 Task: In the Contact  Ellie.Carter@nachi-fujikoshi.co.jp, schedule and save the meeting with title: 'Introducing Our Products and Services ', Select date: '27 July, 2023', select start time: 5:00:PM. Add location in person New York with meeting description: Kindly join this meeting to understand Product Demo and Service Presentation.. Logged in from softage.1@softage.net
Action: Mouse moved to (93, 61)
Screenshot: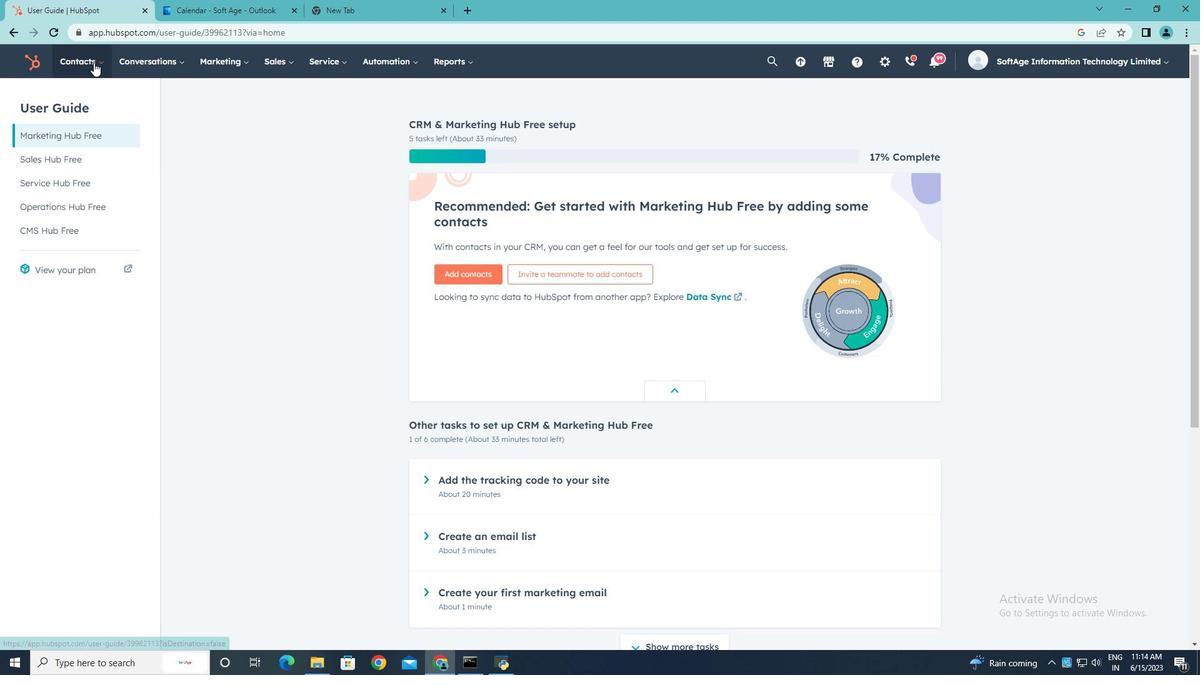 
Action: Mouse pressed left at (93, 61)
Screenshot: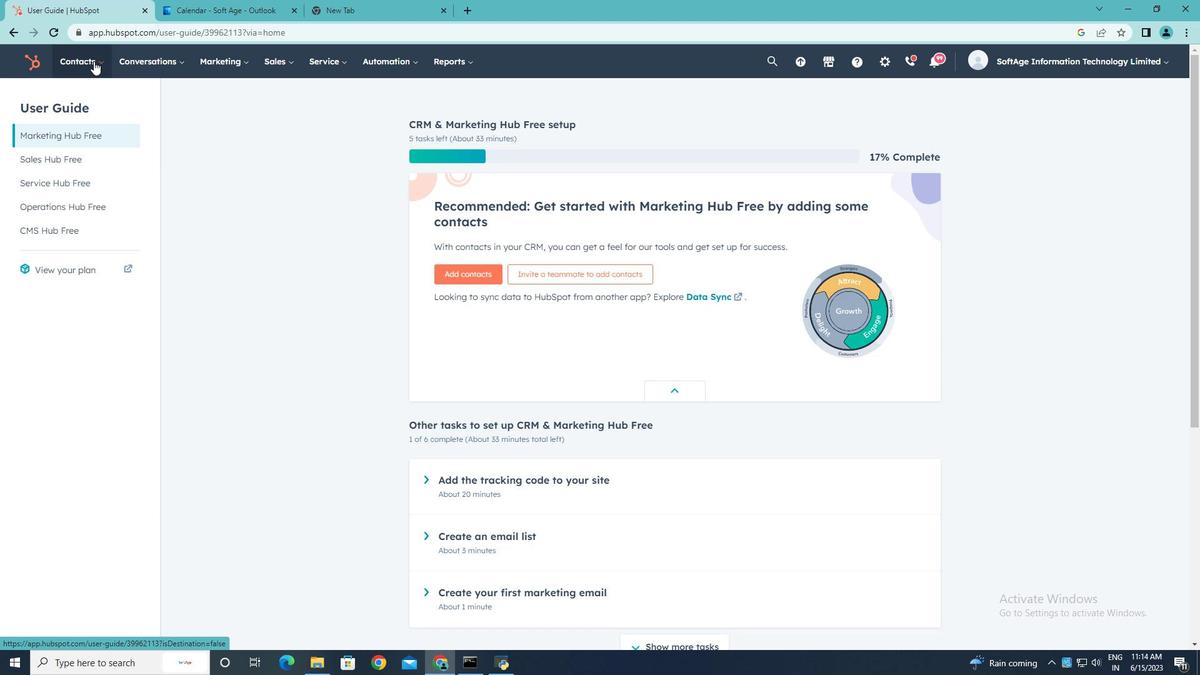 
Action: Mouse moved to (88, 96)
Screenshot: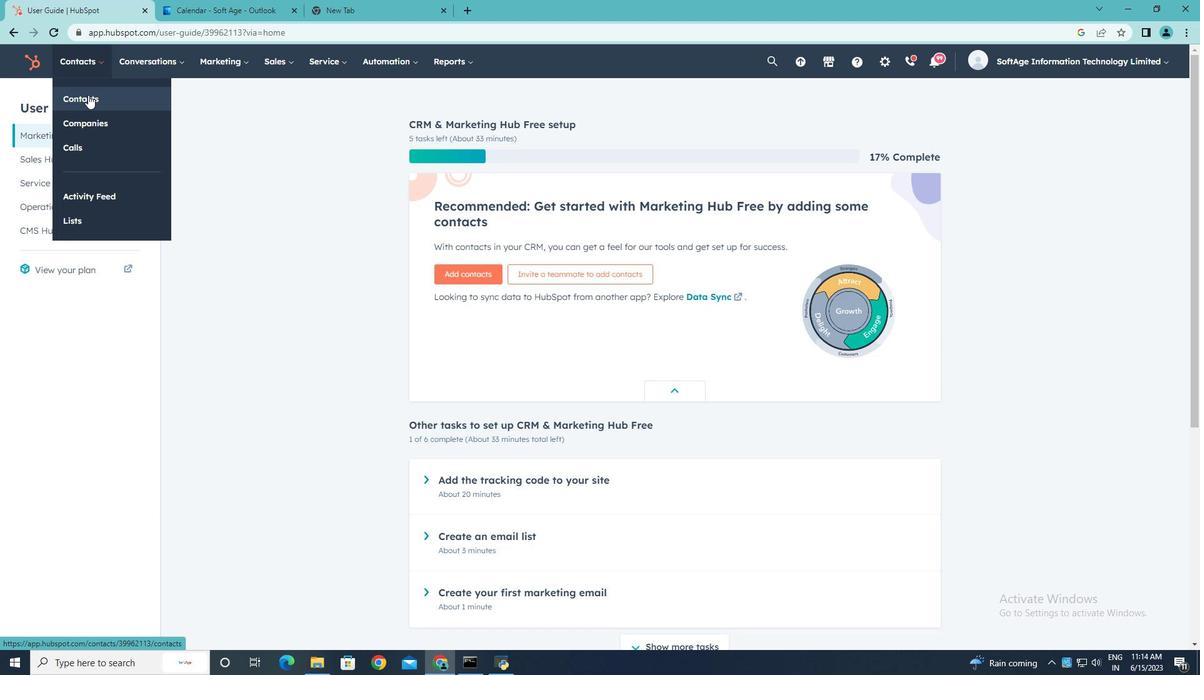 
Action: Mouse pressed left at (88, 96)
Screenshot: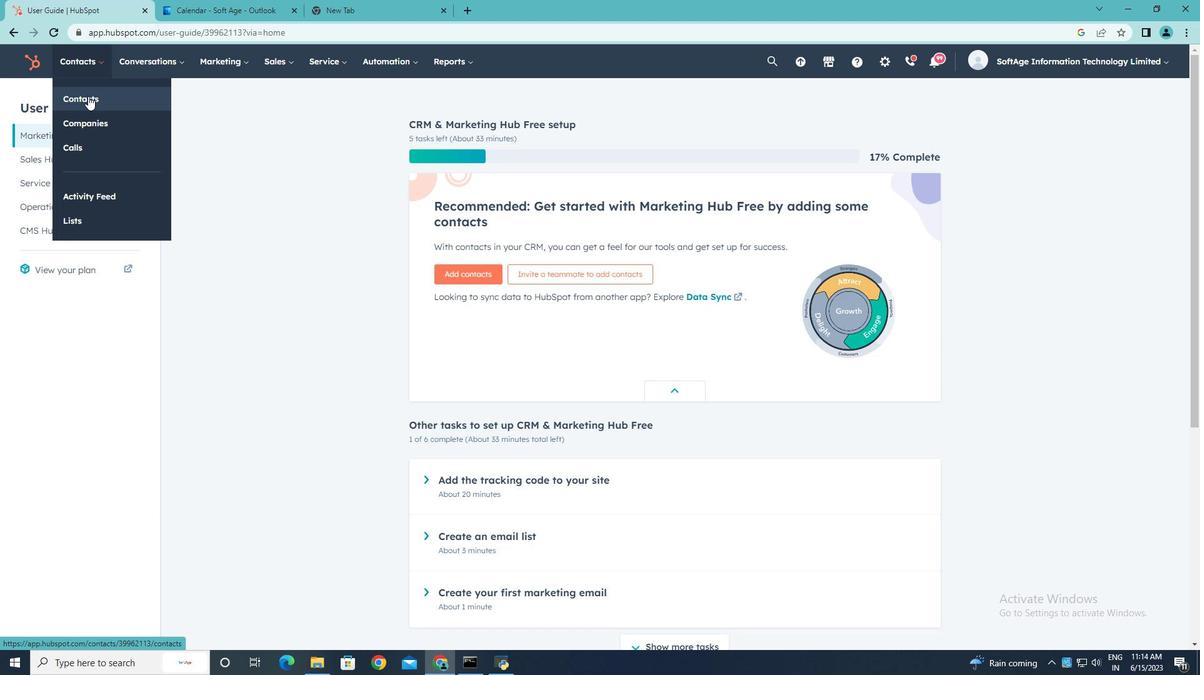 
Action: Mouse moved to (83, 205)
Screenshot: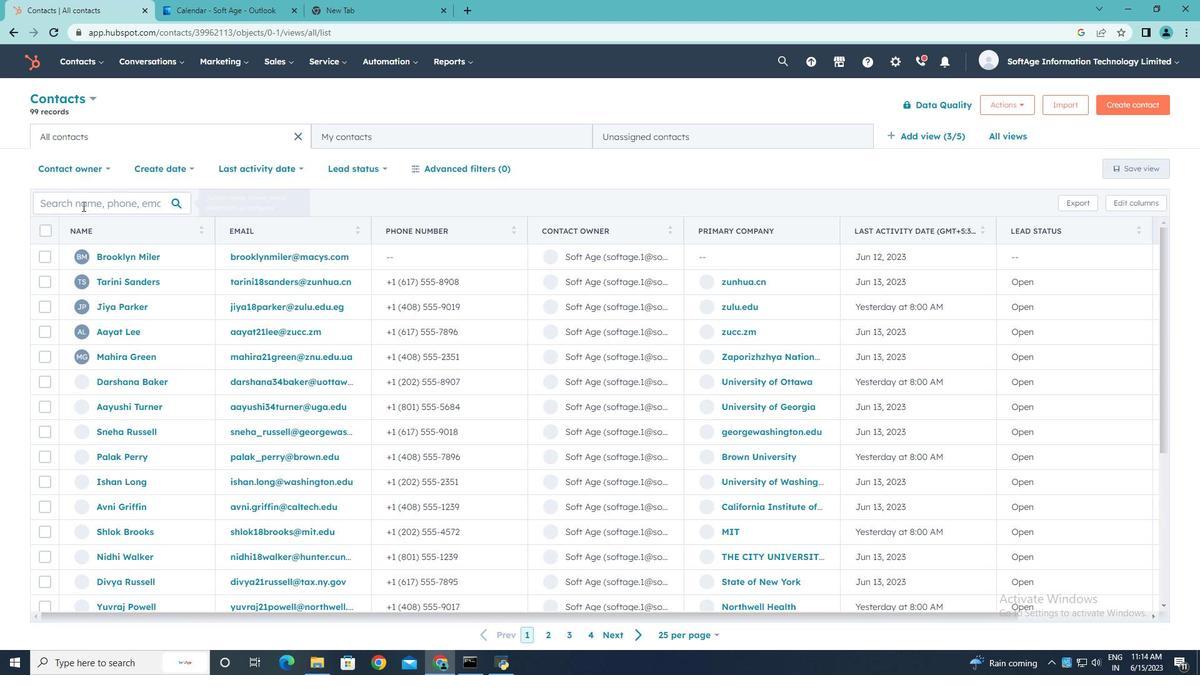 
Action: Mouse pressed left at (83, 205)
Screenshot: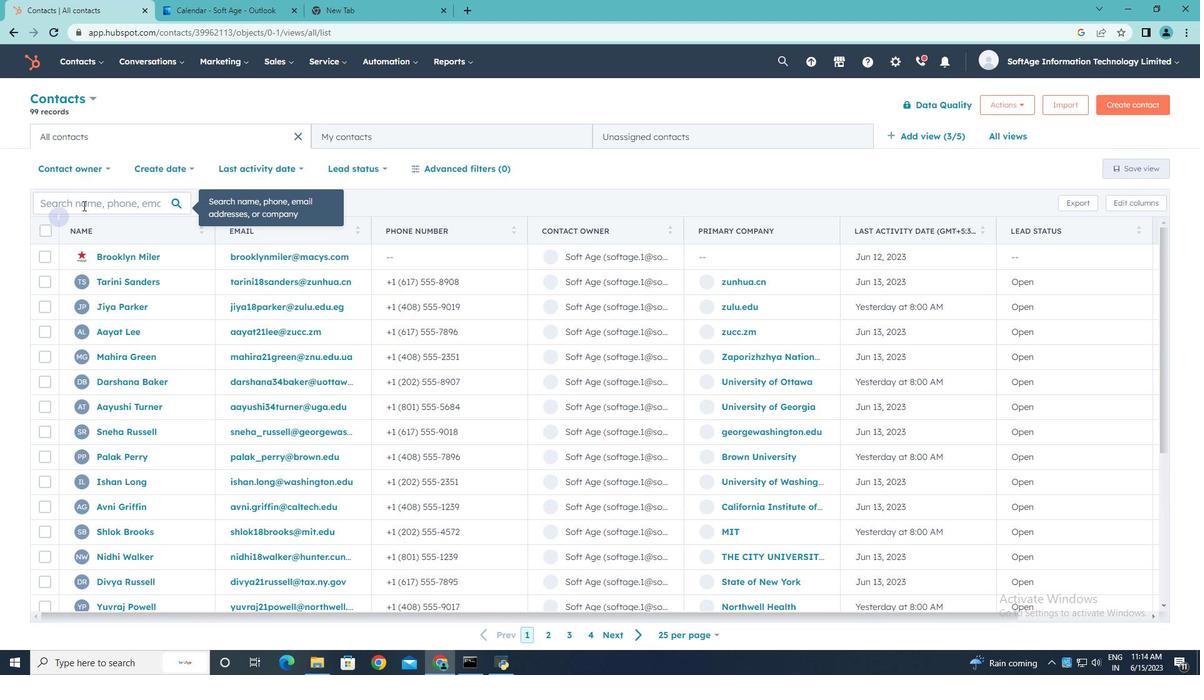 
Action: Key pressed <Key.shift><Key.shift><Key.shift><Key.shift><Key.shift><Key.shift><Key.shift><Key.shift><Key.shift><Key.shift><Key.shift>Ellie.<Key.shift>Carter<Key.shift><Key.shift><Key.shift><Key.shift><Key.shift><Key.shift><Key.shift><Key.shift><Key.shift><Key.shift><Key.shift><Key.shift>@nachi-fujikoshi.co.jp
Screenshot: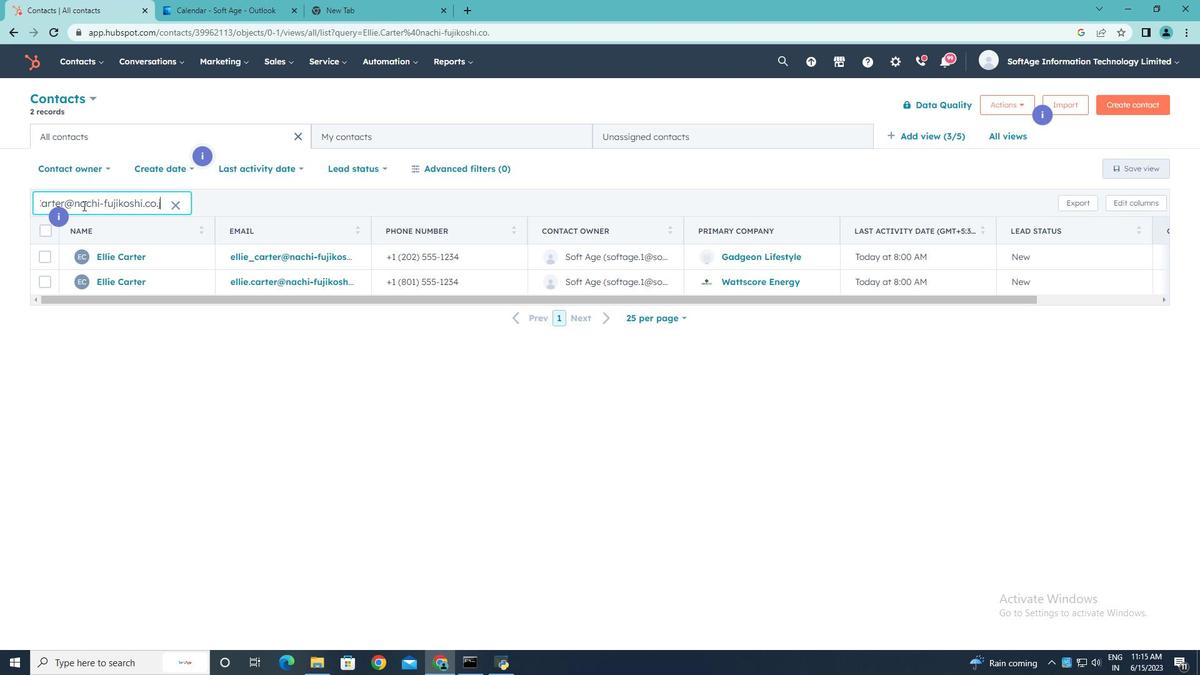 
Action: Mouse moved to (129, 279)
Screenshot: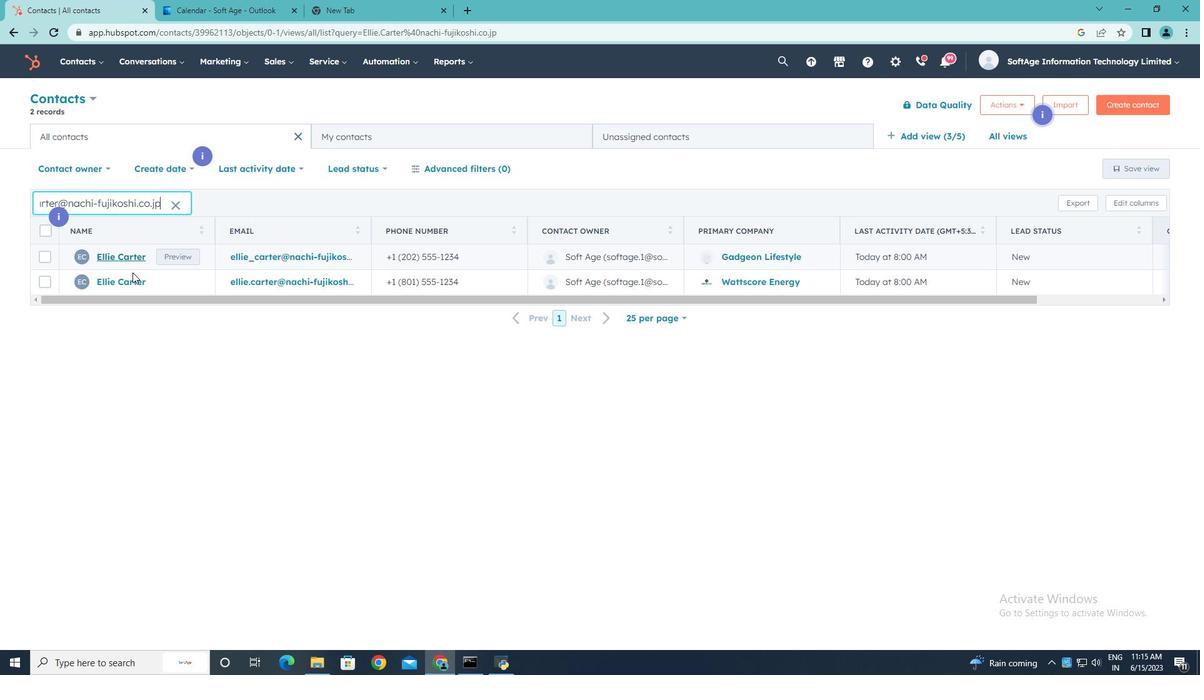 
Action: Mouse pressed left at (129, 279)
Screenshot: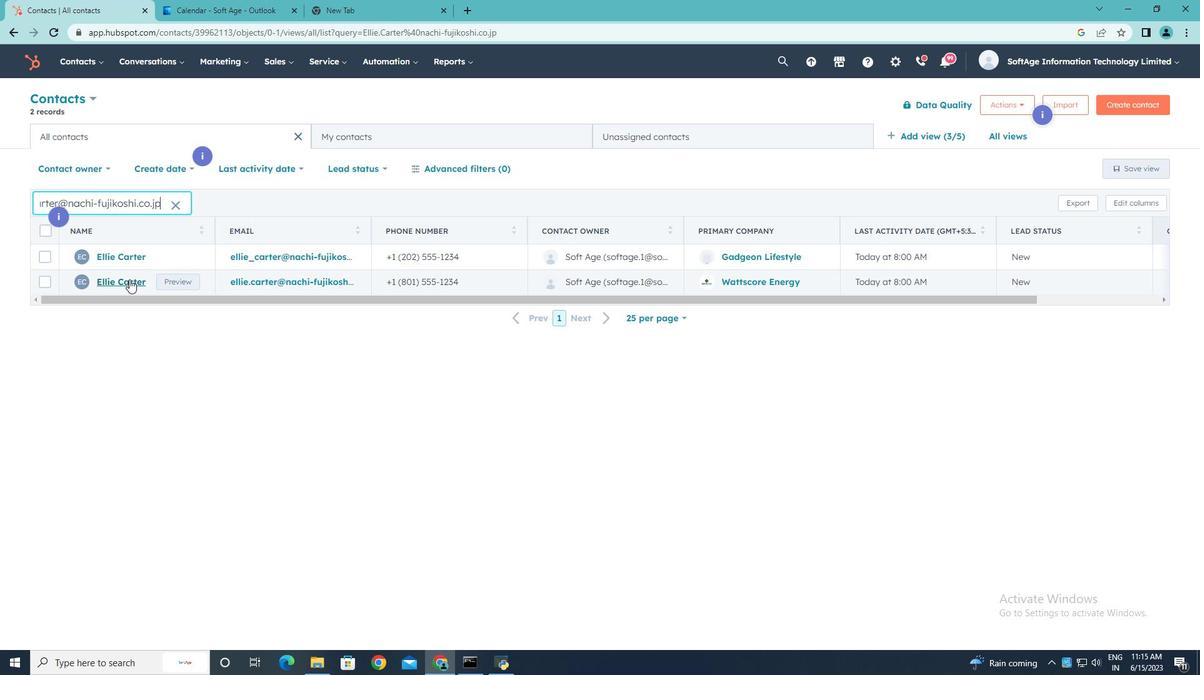 
Action: Mouse moved to (203, 207)
Screenshot: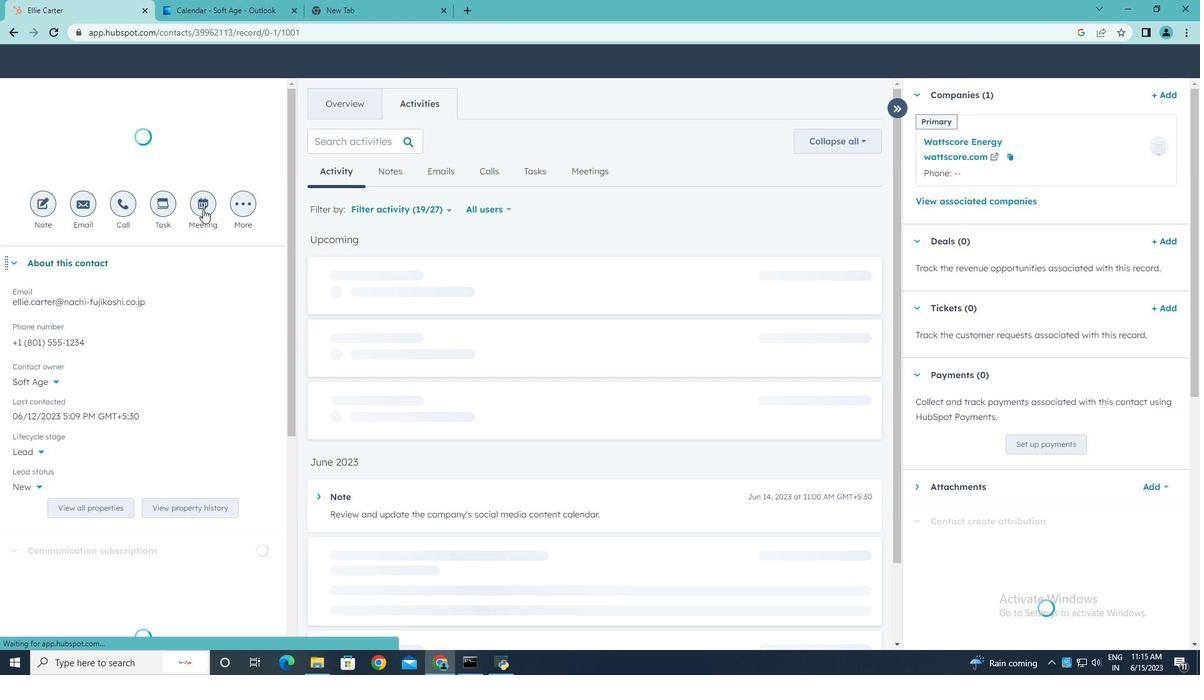 
Action: Mouse pressed left at (203, 207)
Screenshot: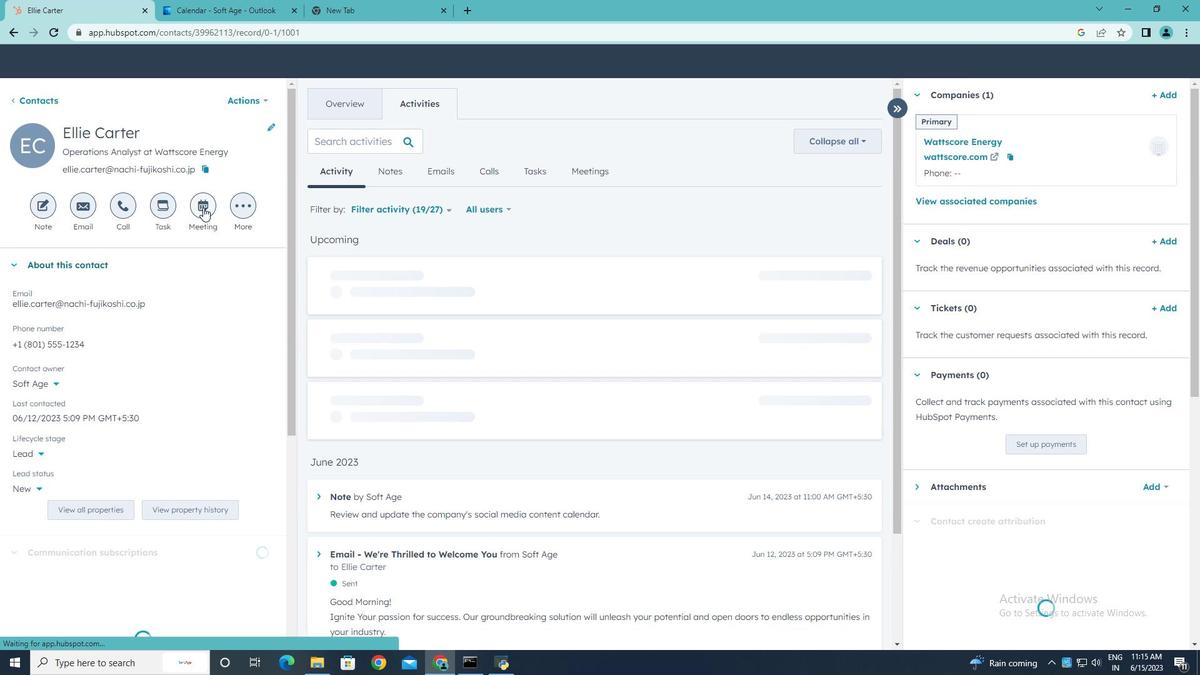 
Action: Key pressed <Key.shift><Key.shift><Key.shift><Key.shift><Key.shift><Key.shift><Key.shift><Key.shift><Key.shift><Key.shift><Key.shift><Key.shift><Key.shift>Introducing<Key.space><Key.shift><Key.shift><Key.shift><Key.shift>Our<Key.space><Key.shift>Products<Key.space>and<Key.space><Key.shift><Key.shift><Key.shift><Key.shift><Key.shift><Key.shift><Key.shift><Key.shift><Key.shift><Key.shift><Key.shift><Key.shift><Key.shift><Key.shift><Key.shift><Key.shift>Services.
Screenshot: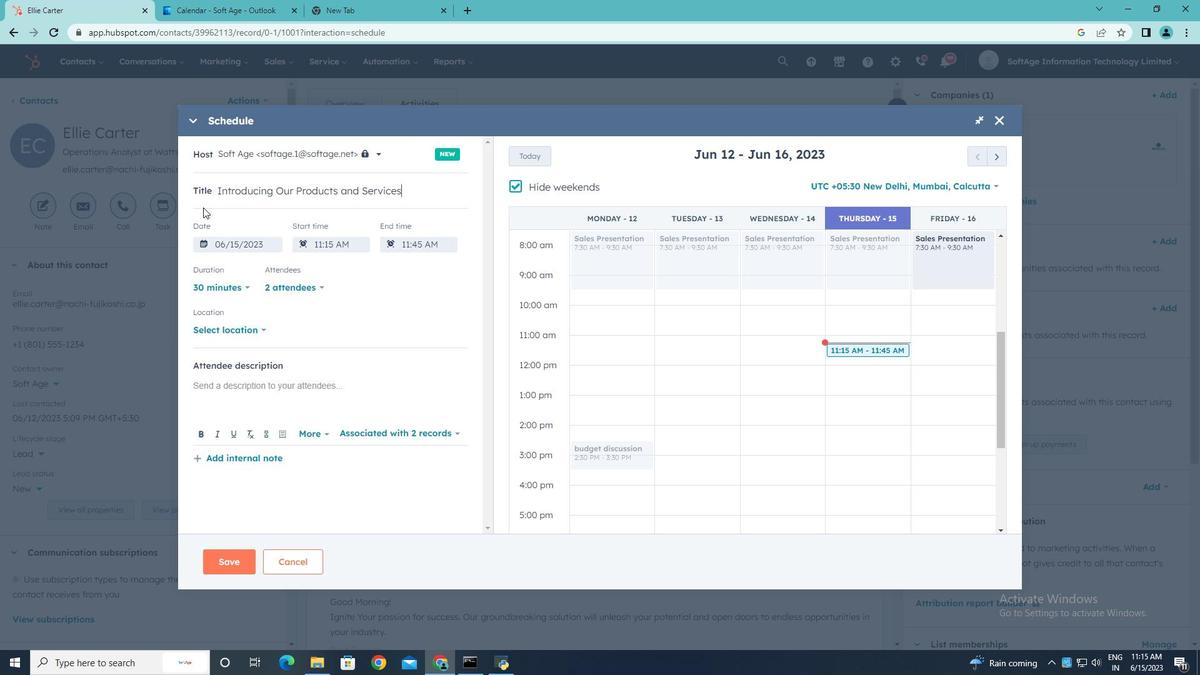
Action: Mouse moved to (513, 187)
Screenshot: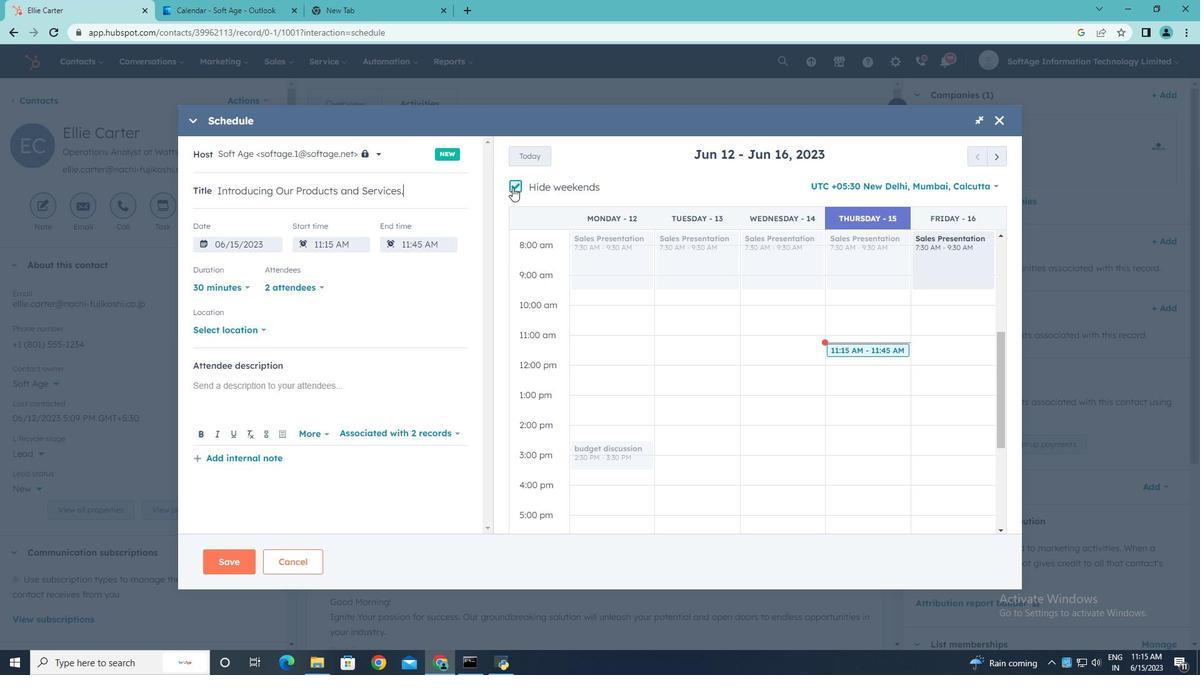 
Action: Mouse pressed left at (513, 187)
Screenshot: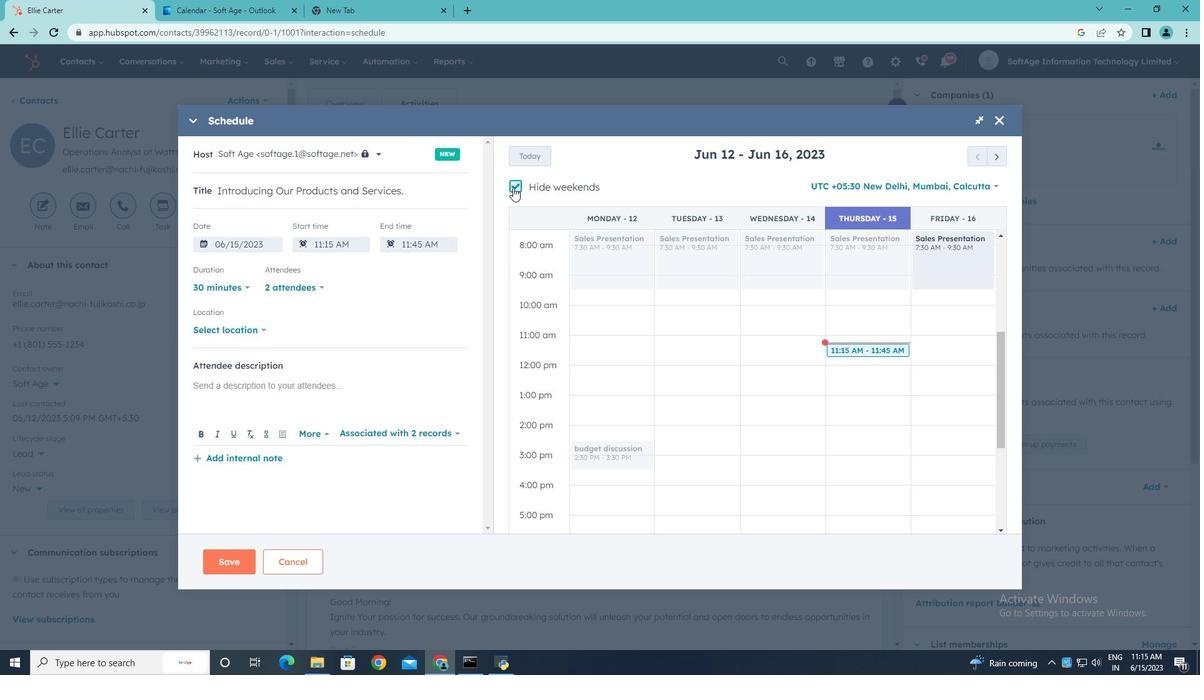
Action: Mouse moved to (1000, 157)
Screenshot: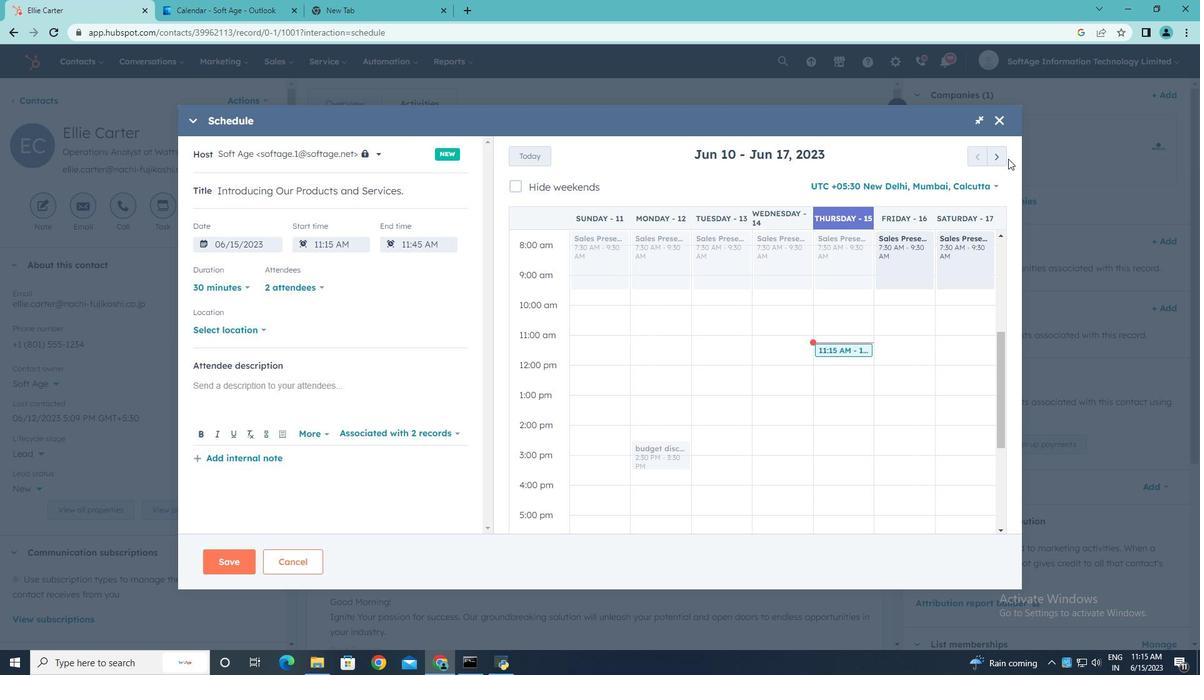 
Action: Mouse pressed left at (1000, 157)
Screenshot: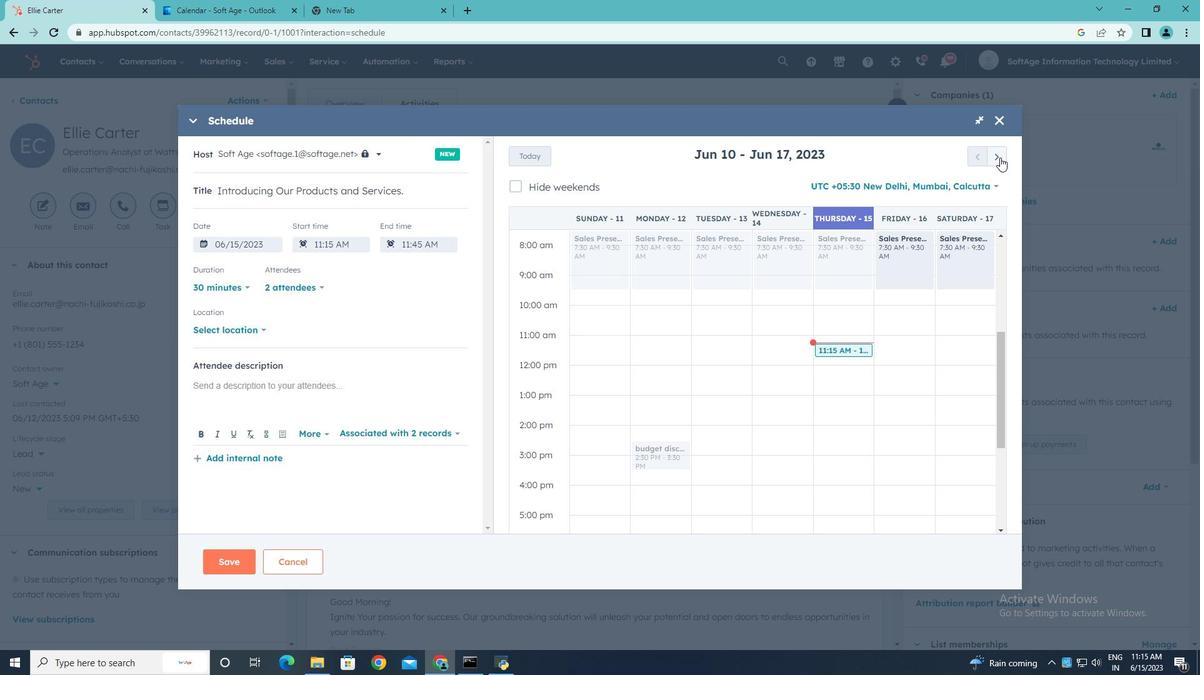 
Action: Mouse pressed left at (1000, 157)
Screenshot: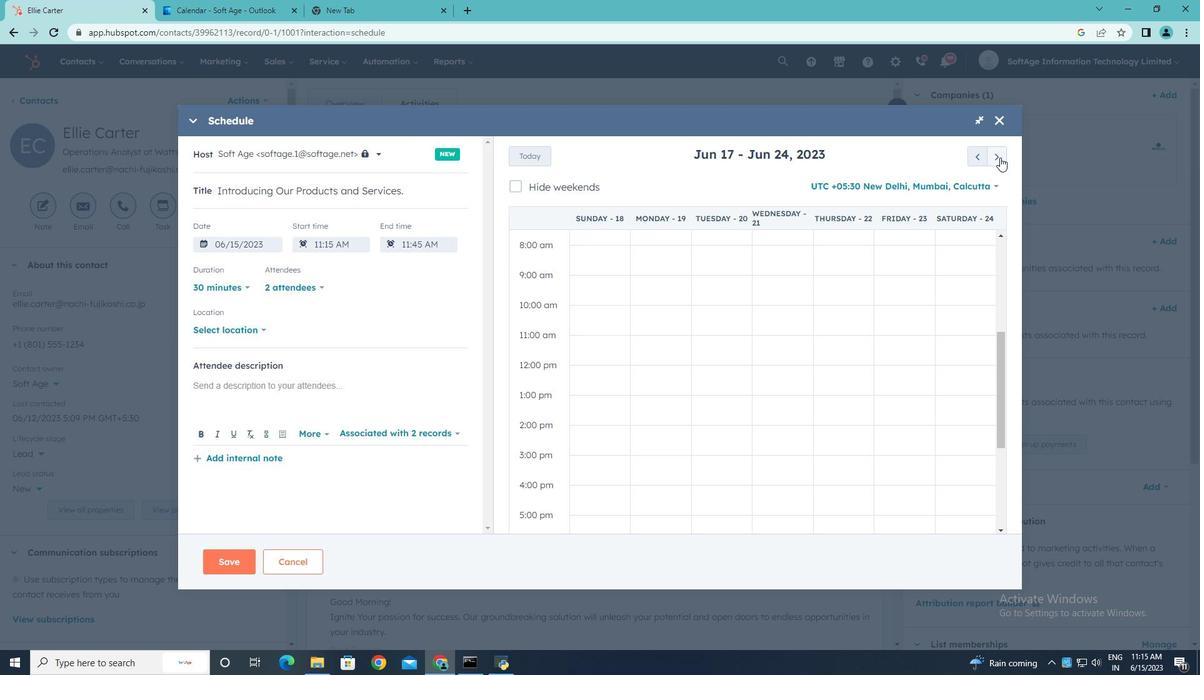 
Action: Mouse pressed left at (1000, 157)
Screenshot: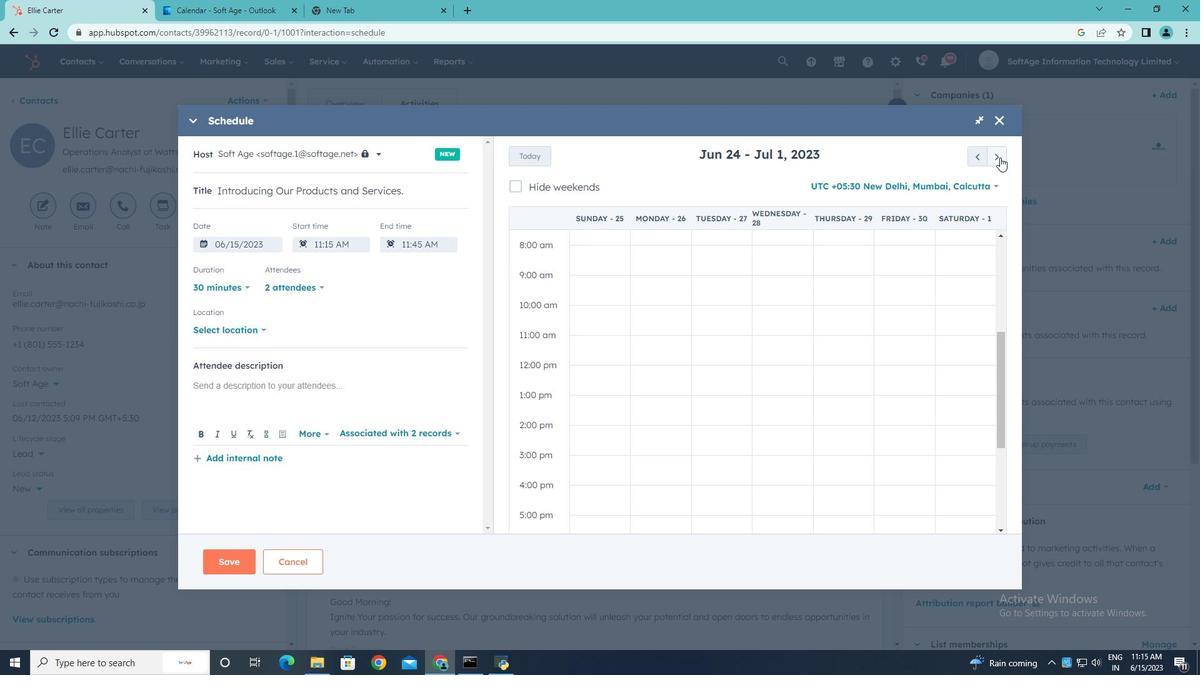 
Action: Mouse pressed left at (1000, 157)
Screenshot: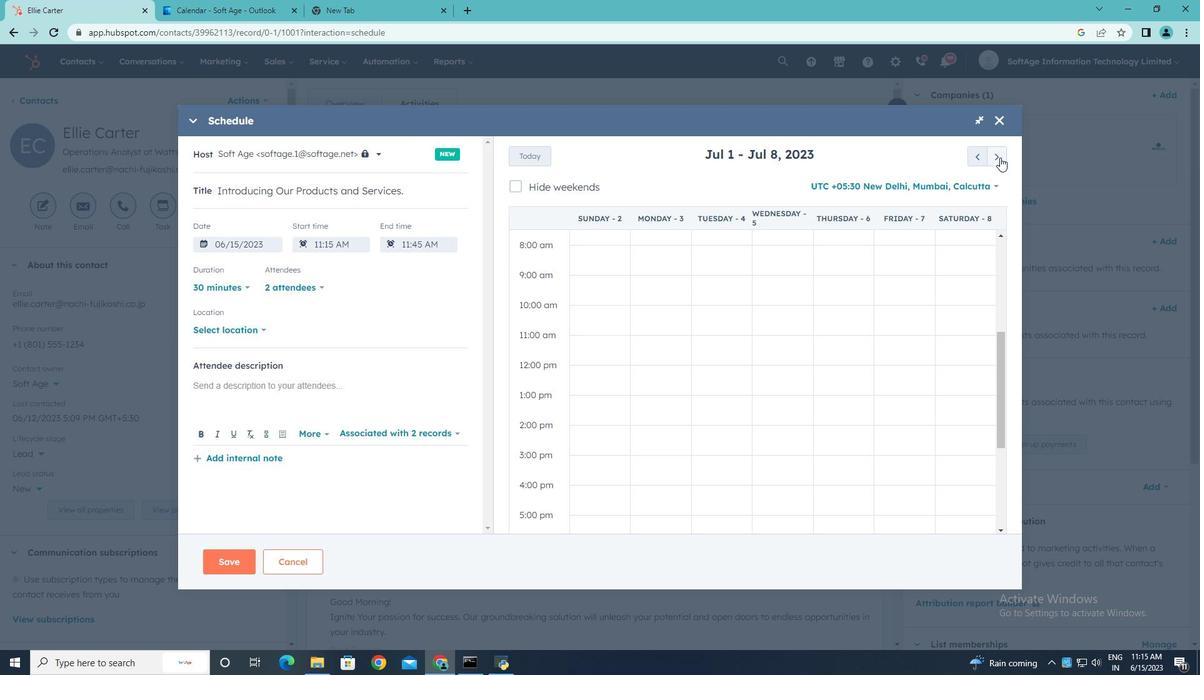 
Action: Mouse pressed left at (1000, 157)
Screenshot: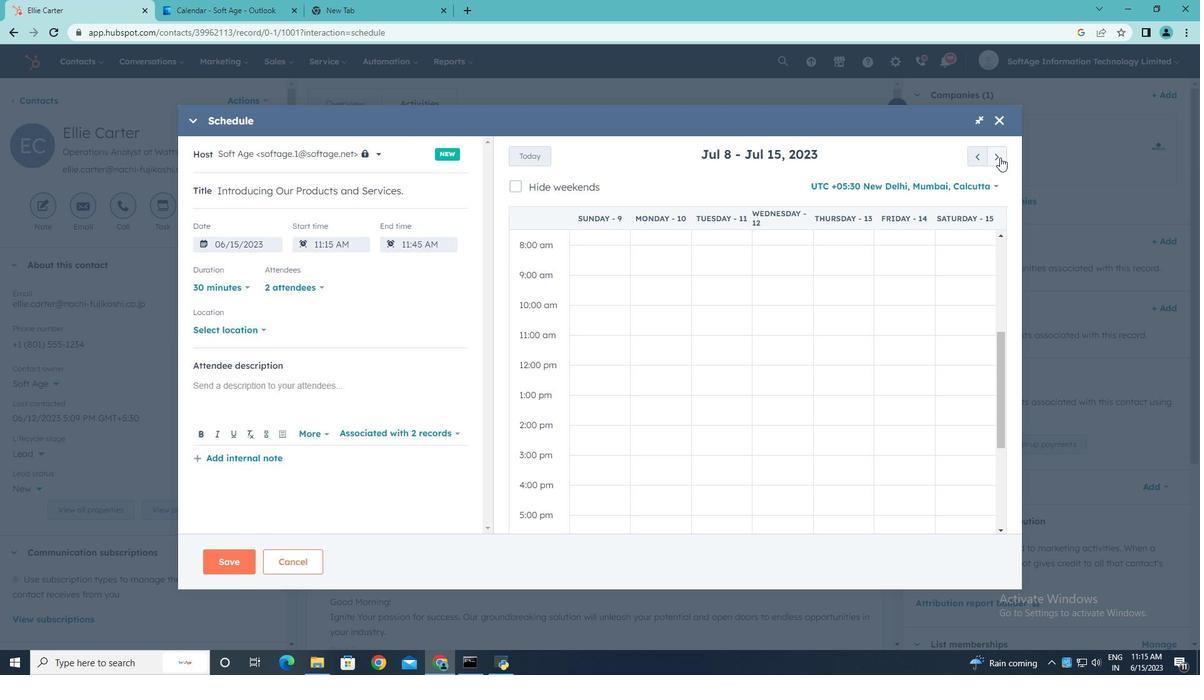 
Action: Mouse pressed left at (1000, 157)
Screenshot: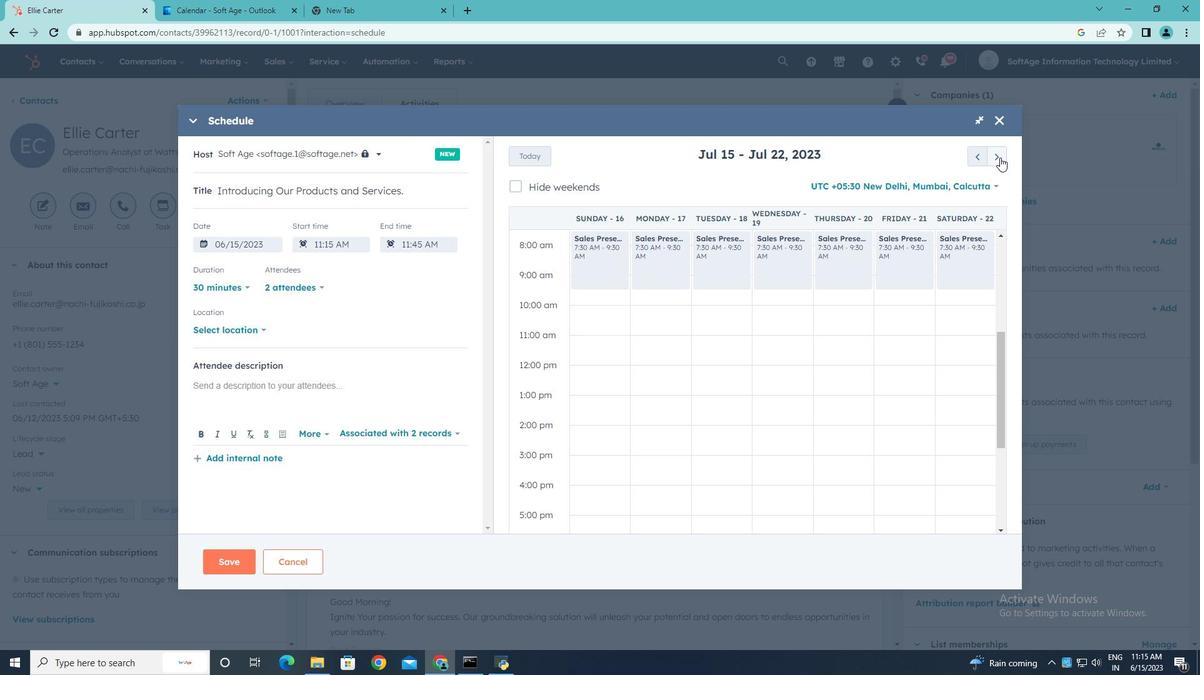 
Action: Mouse moved to (840, 518)
Screenshot: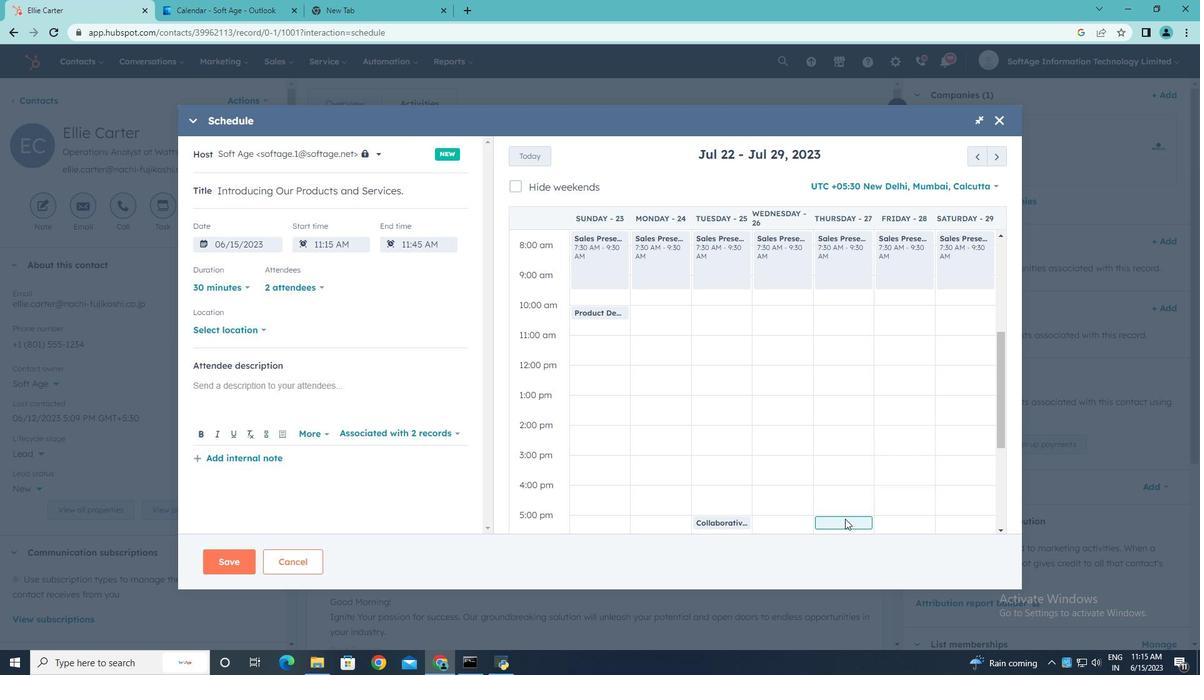 
Action: Mouse pressed left at (840, 518)
Screenshot: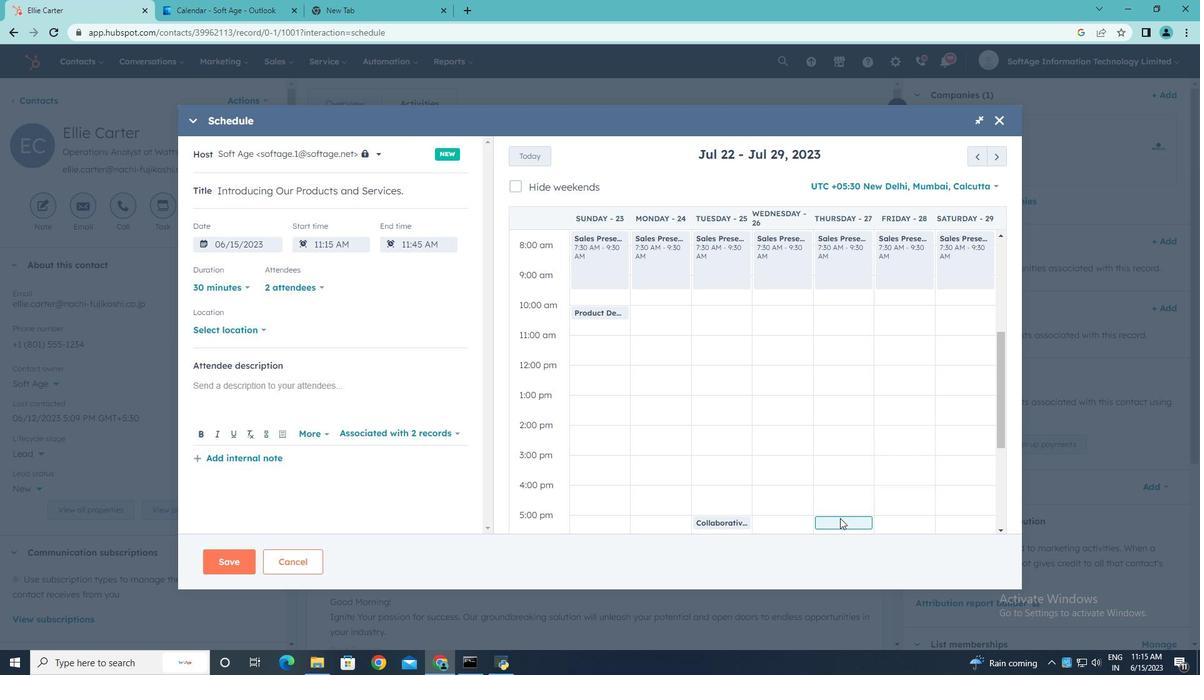 
Action: Mouse moved to (262, 328)
Screenshot: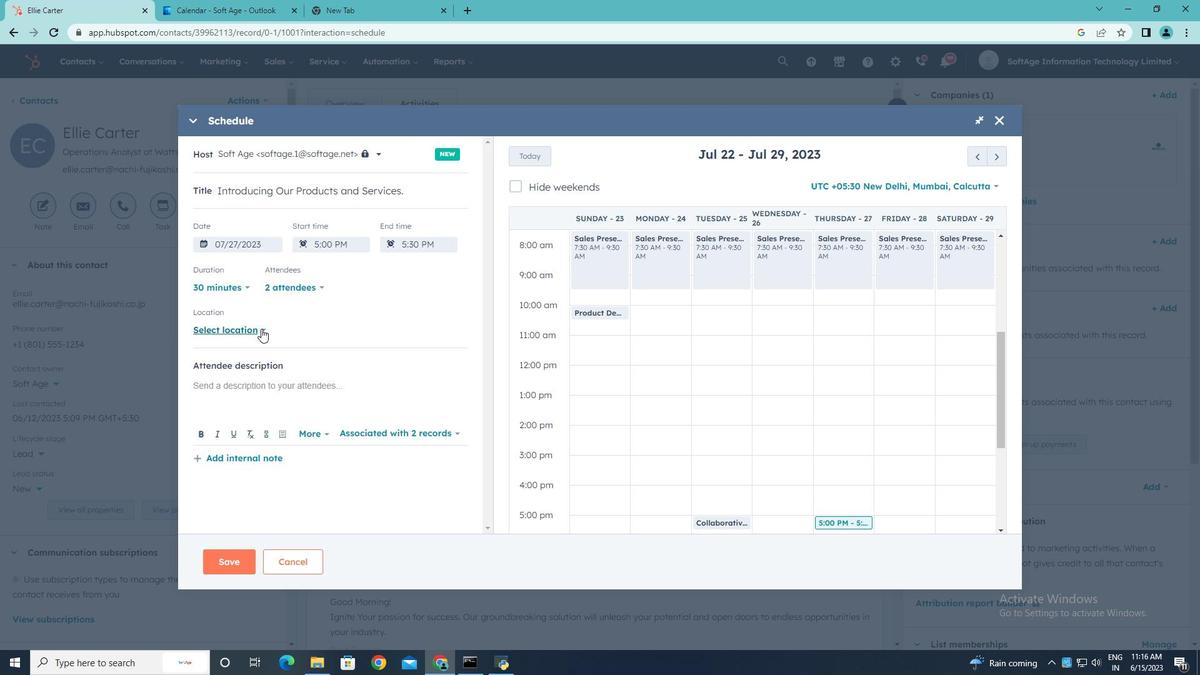 
Action: Mouse pressed left at (262, 328)
Screenshot: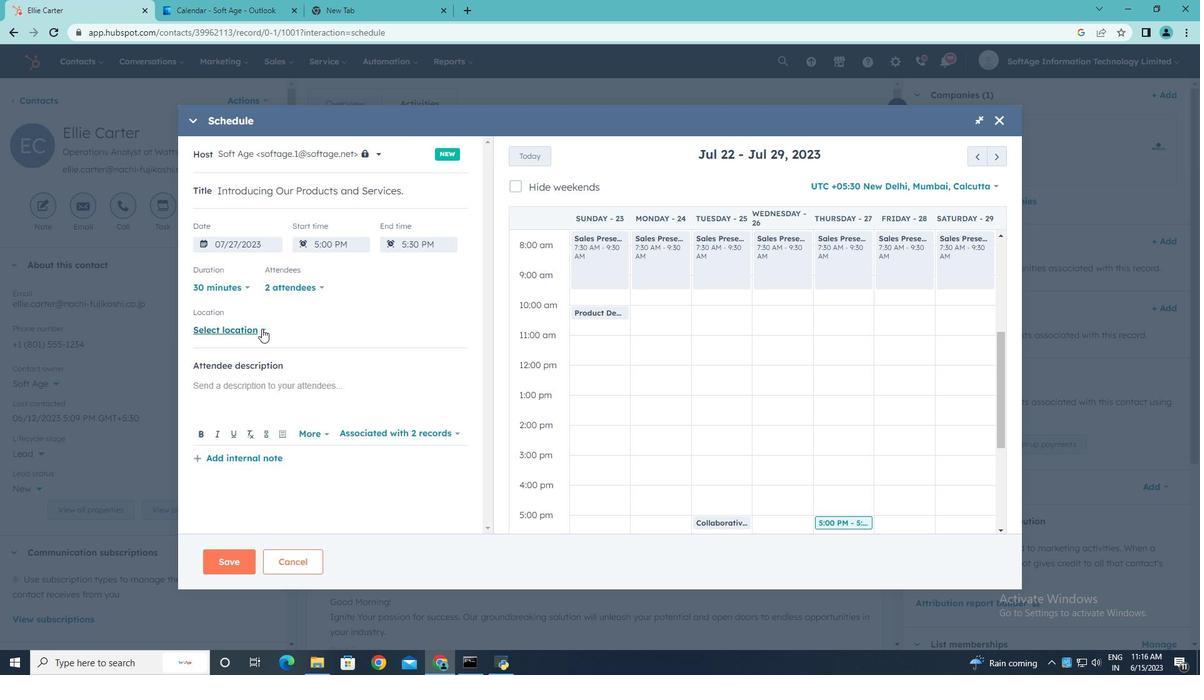 
Action: Mouse moved to (304, 326)
Screenshot: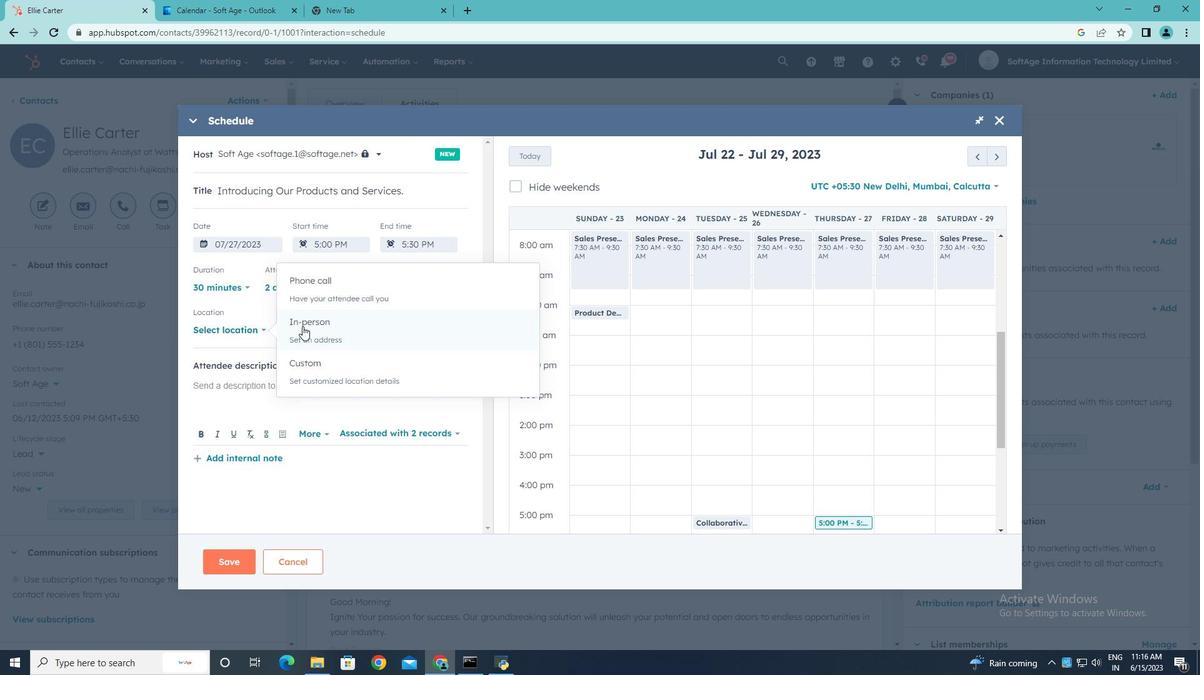 
Action: Mouse pressed left at (304, 326)
Screenshot: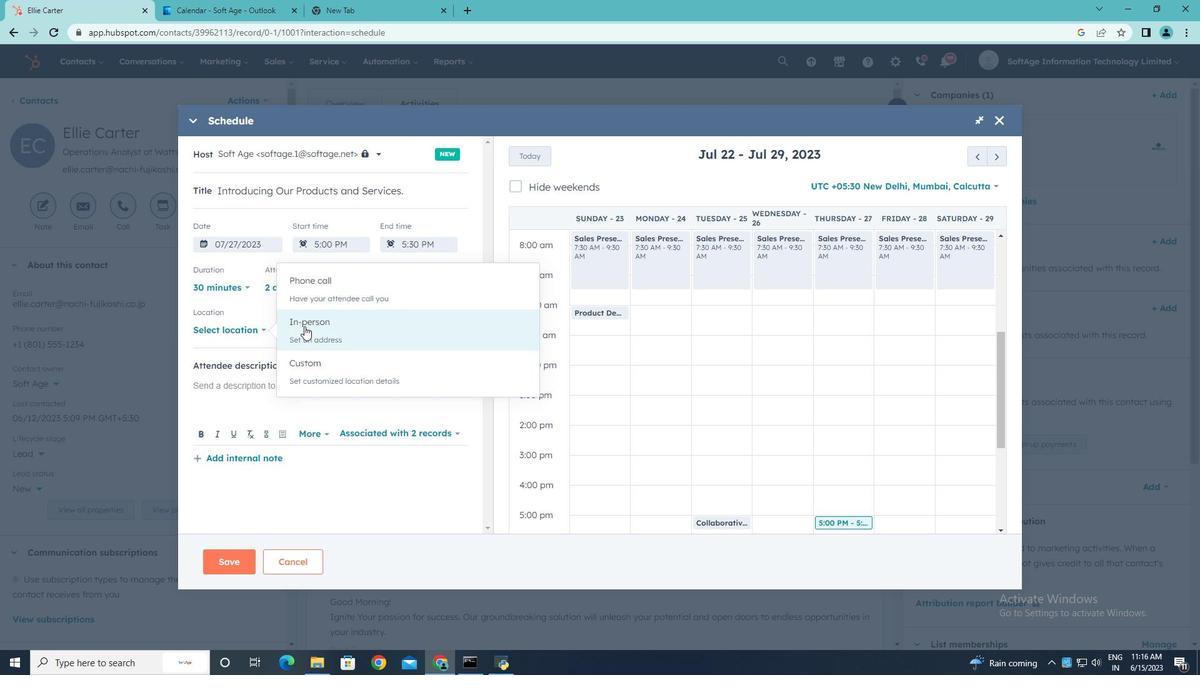 
Action: Mouse pressed left at (304, 326)
Screenshot: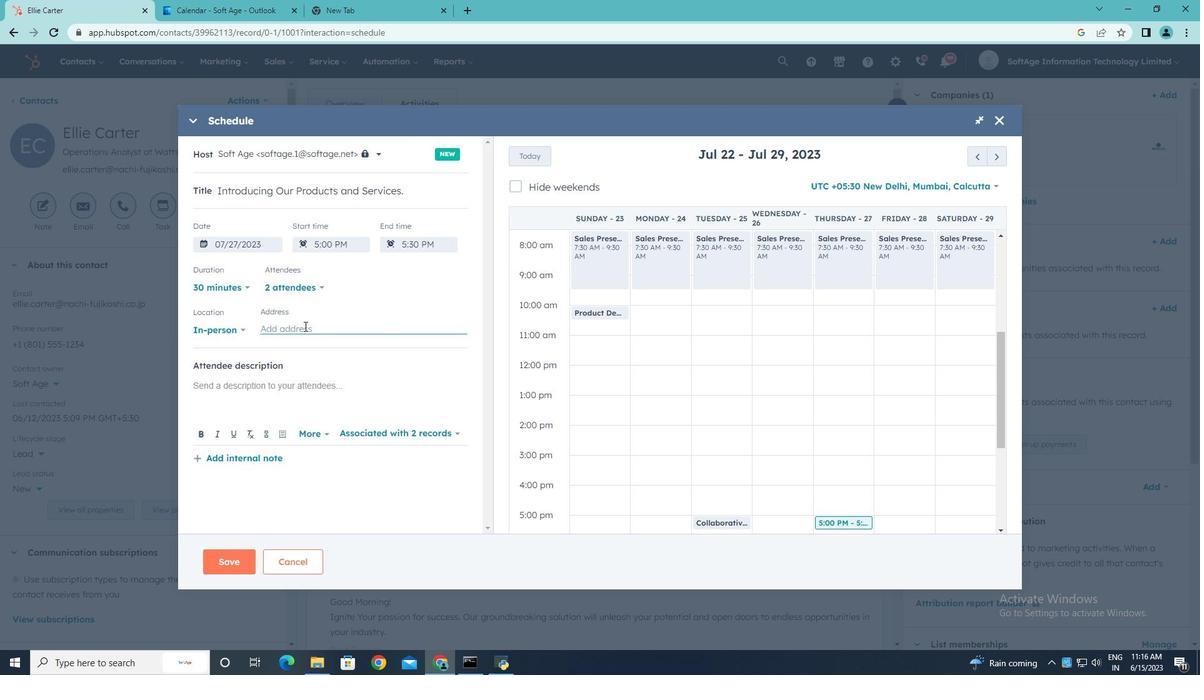 
Action: Key pressed <Key.shift>New<Key.space><Key.shift>York
Screenshot: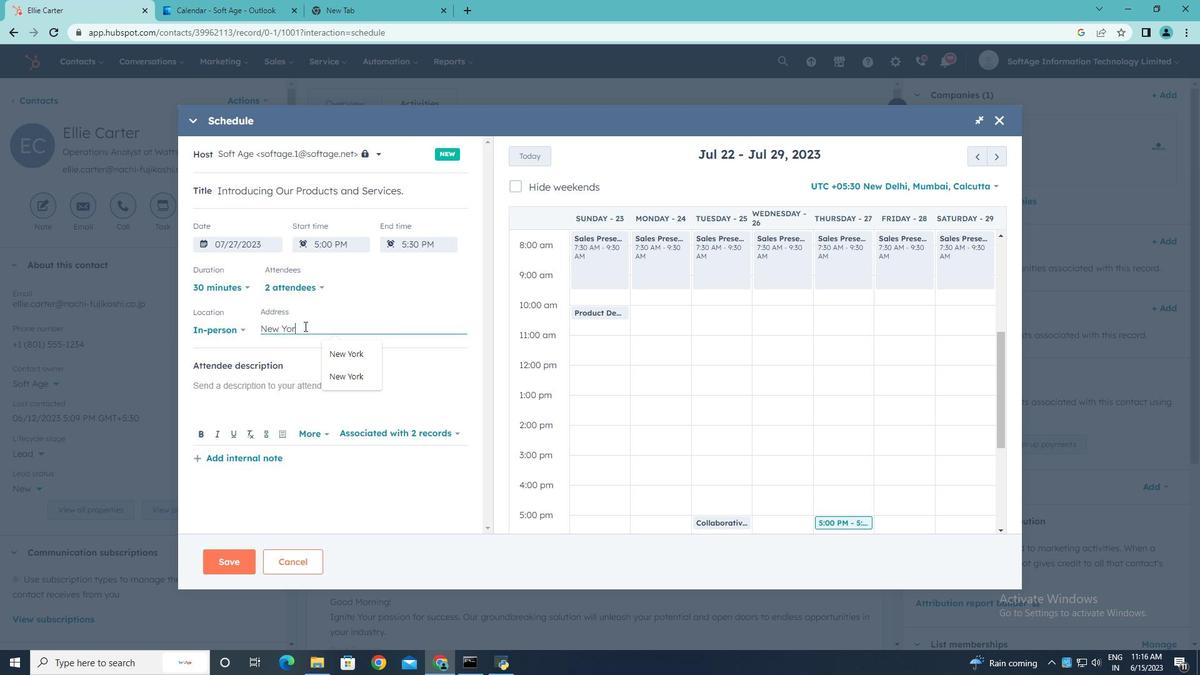 
Action: Mouse moved to (233, 387)
Screenshot: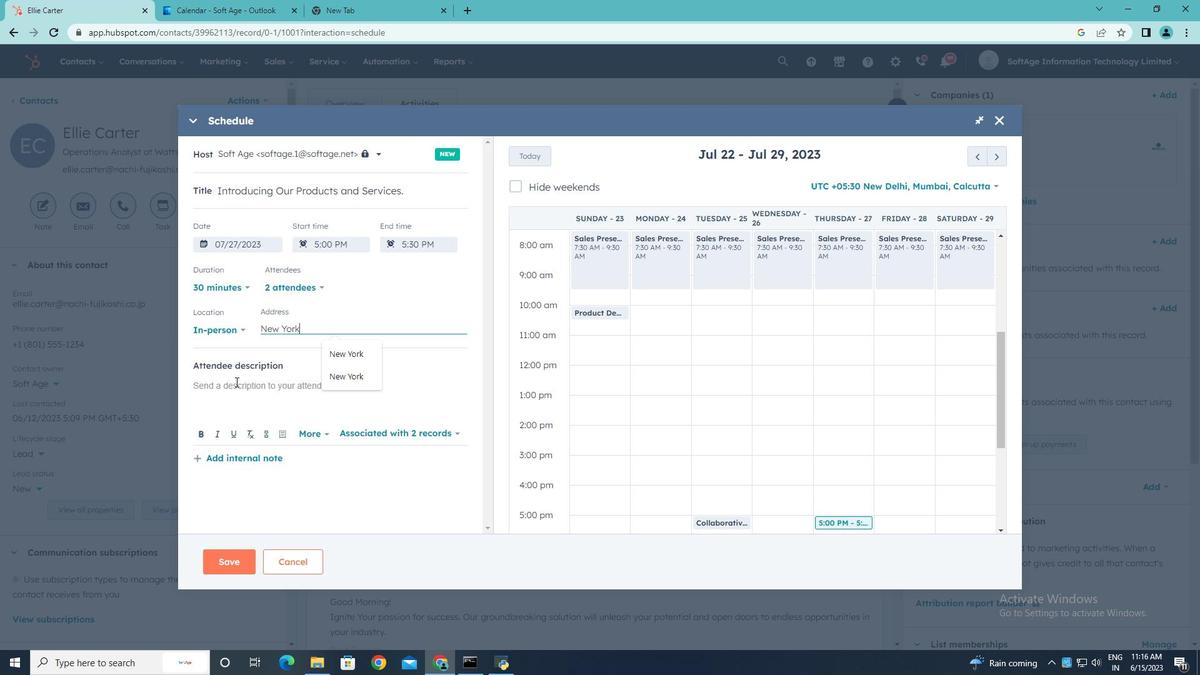 
Action: Mouse pressed left at (233, 387)
Screenshot: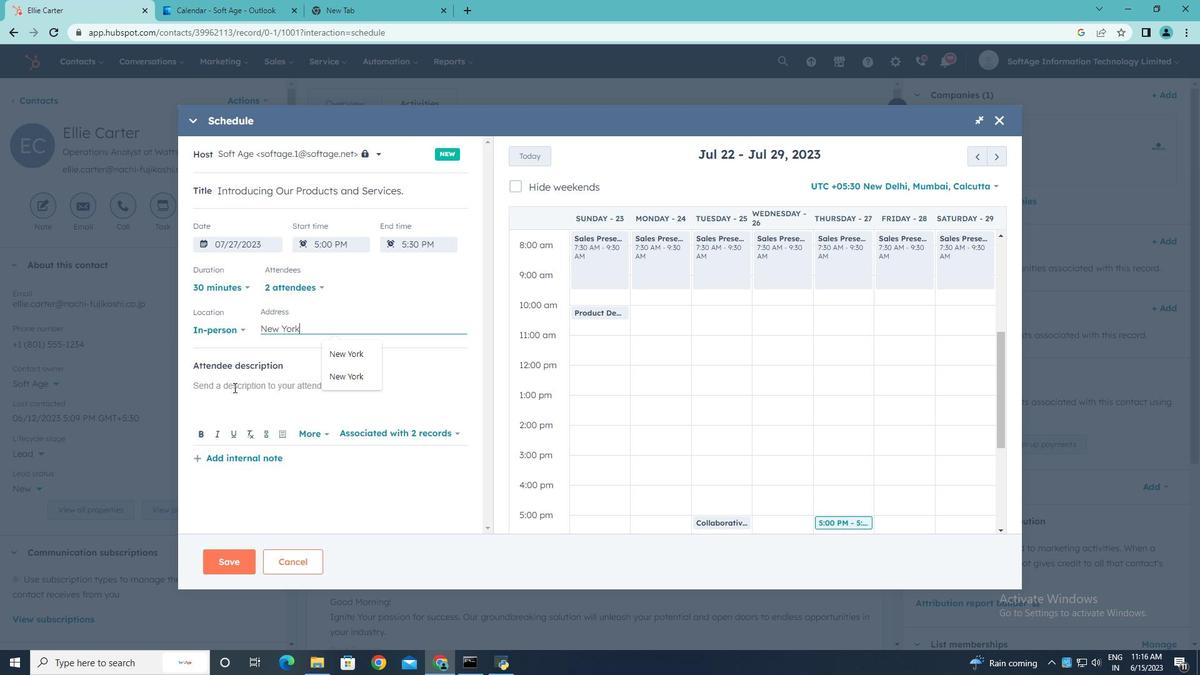 
Action: Key pressed <Key.shift>Kindly<Key.space>join<Key.space>this<Key.space>meeting<Key.space>to<Key.space>understand<Key.space><Key.shift>Product<Key.space><Key.shift>Demo<Key.space>and<Key.space><Key.shift><Key.shift><Key.shift><Key.shift><Key.shift><Key.shift><Key.shift><Key.shift><Key.shift><Key.shift><Key.shift><Key.shift><Key.shift><Key.shift><Key.shift><Key.shift><Key.shift><Key.shift><Key.shift><Key.shift><Key.shift><Key.shift><Key.shift><Key.shift><Key.shift><Key.shift><Key.shift><Key.shift><Key.shift>Service<Key.space><Key.shift><Key.shift>Presentation..
Screenshot: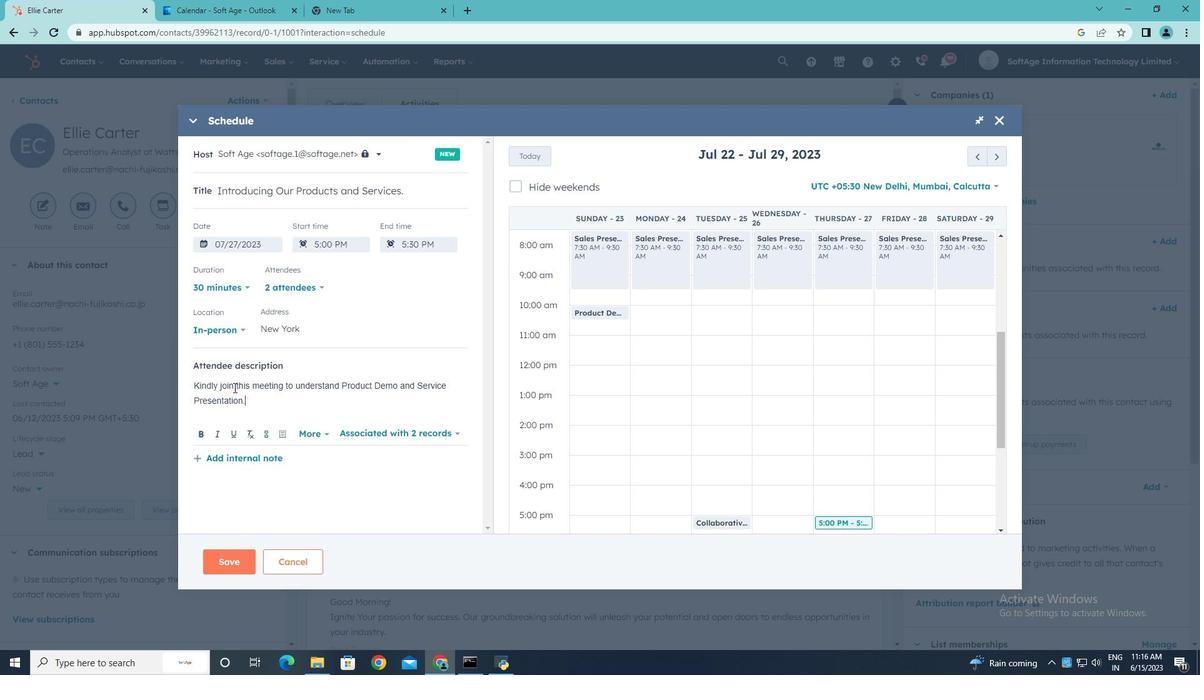 
Action: Mouse moved to (228, 561)
Screenshot: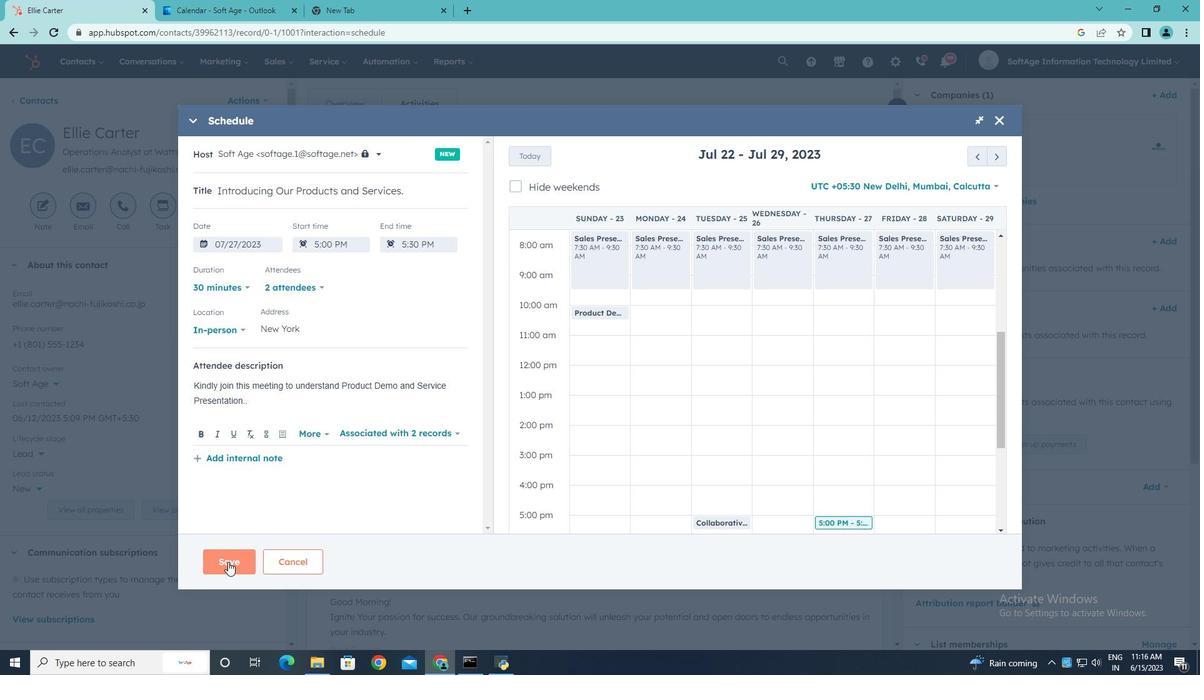 
Action: Mouse pressed left at (228, 561)
Screenshot: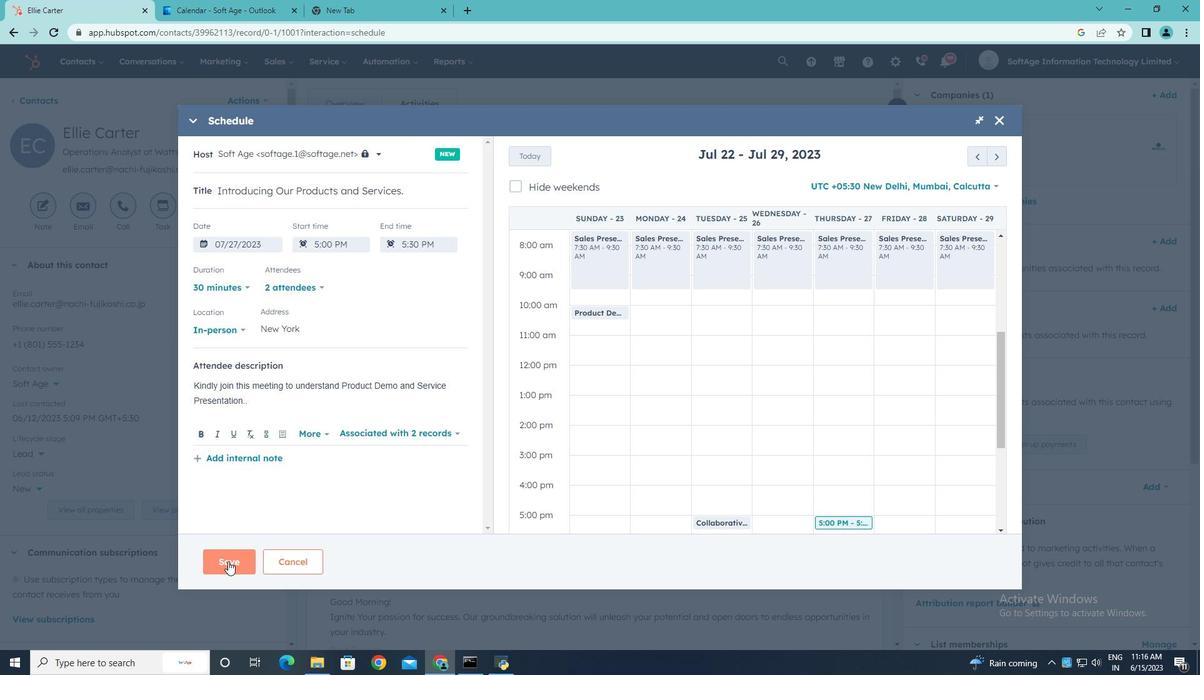 
